 Task: Create New Customer with Customer Name: Secret Storage, Billing Address Line1: 3633 Walton Street, Billing Address Line2:  Salt Lake City, Billing Address Line3:  Utah 84104, Cell Number: 928-504-2164
Action: Mouse pressed left at (201, 40)
Screenshot: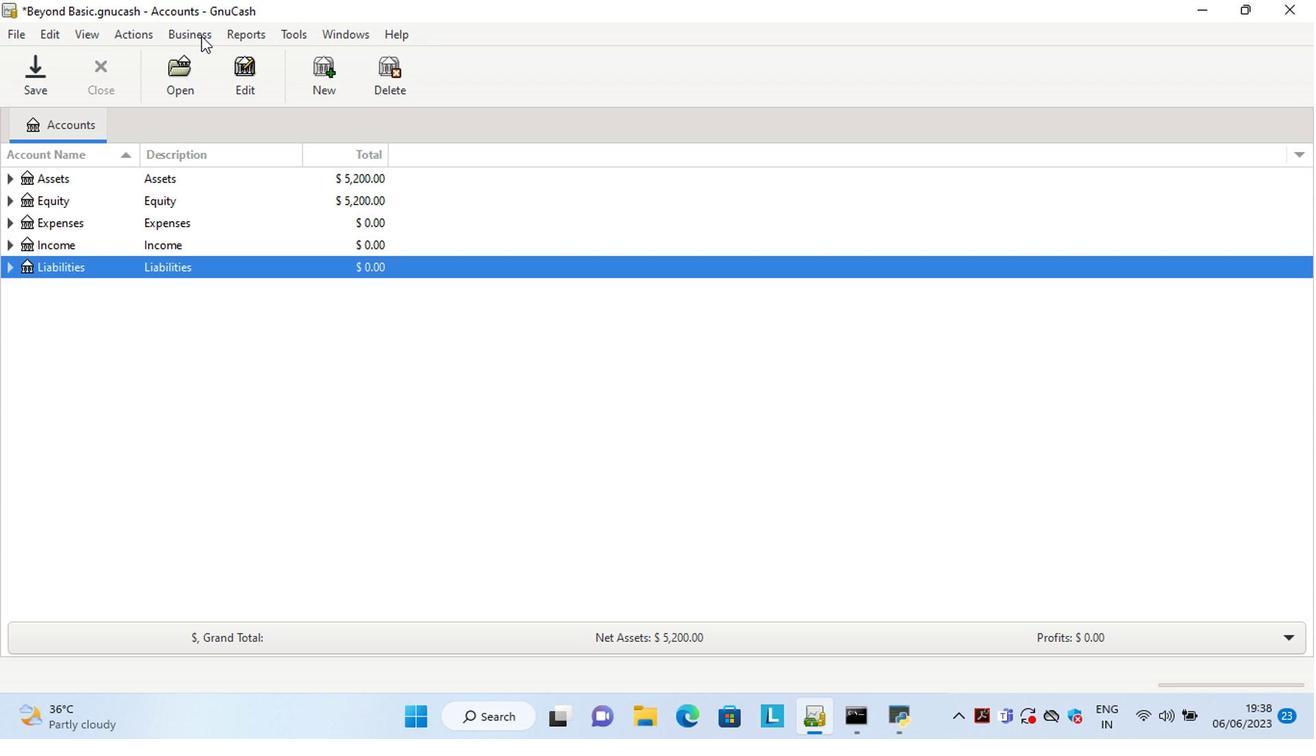 
Action: Mouse moved to (417, 88)
Screenshot: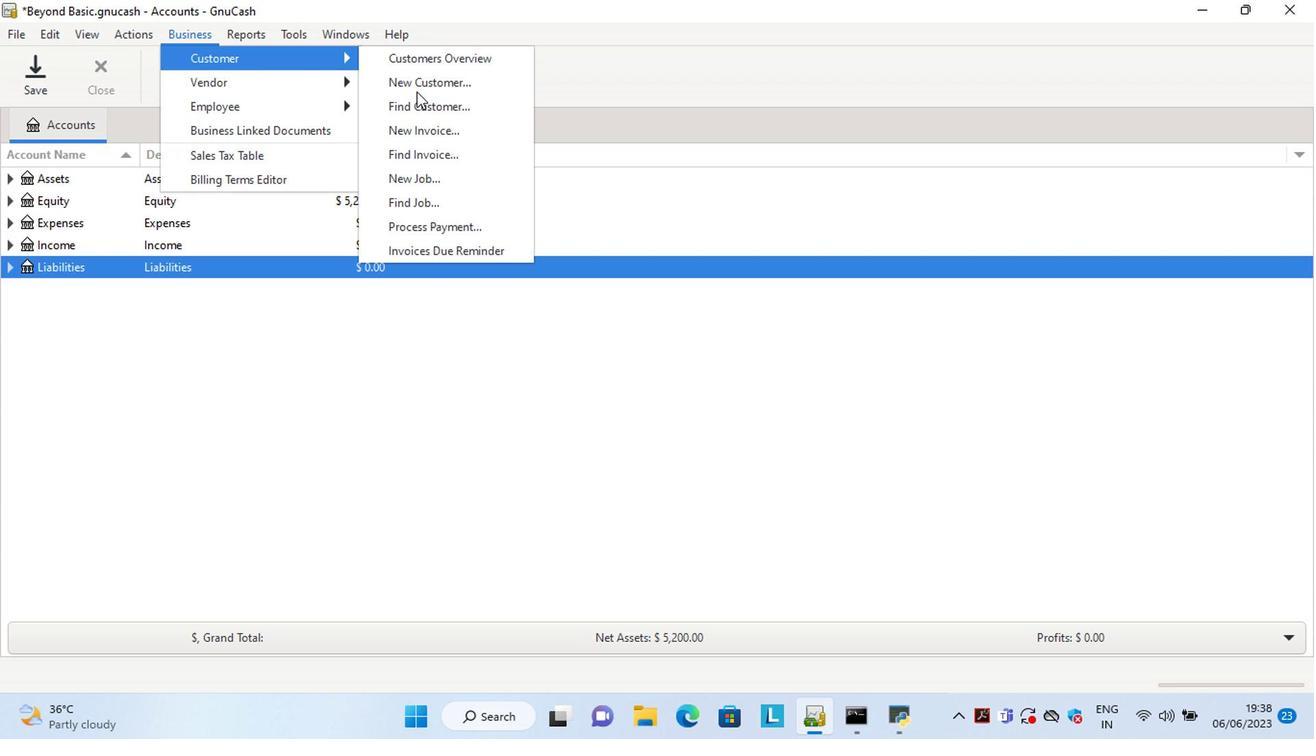 
Action: Mouse pressed left at (417, 88)
Screenshot: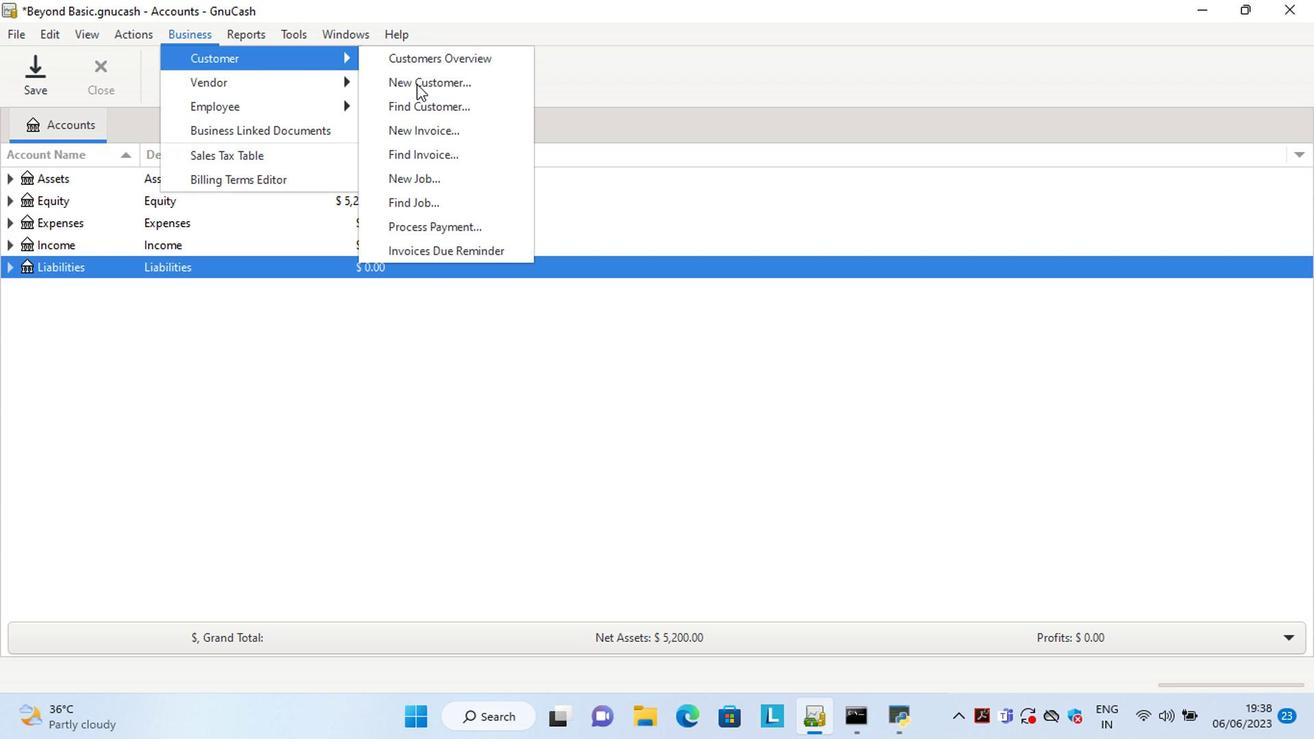 
Action: Mouse moved to (982, 408)
Screenshot: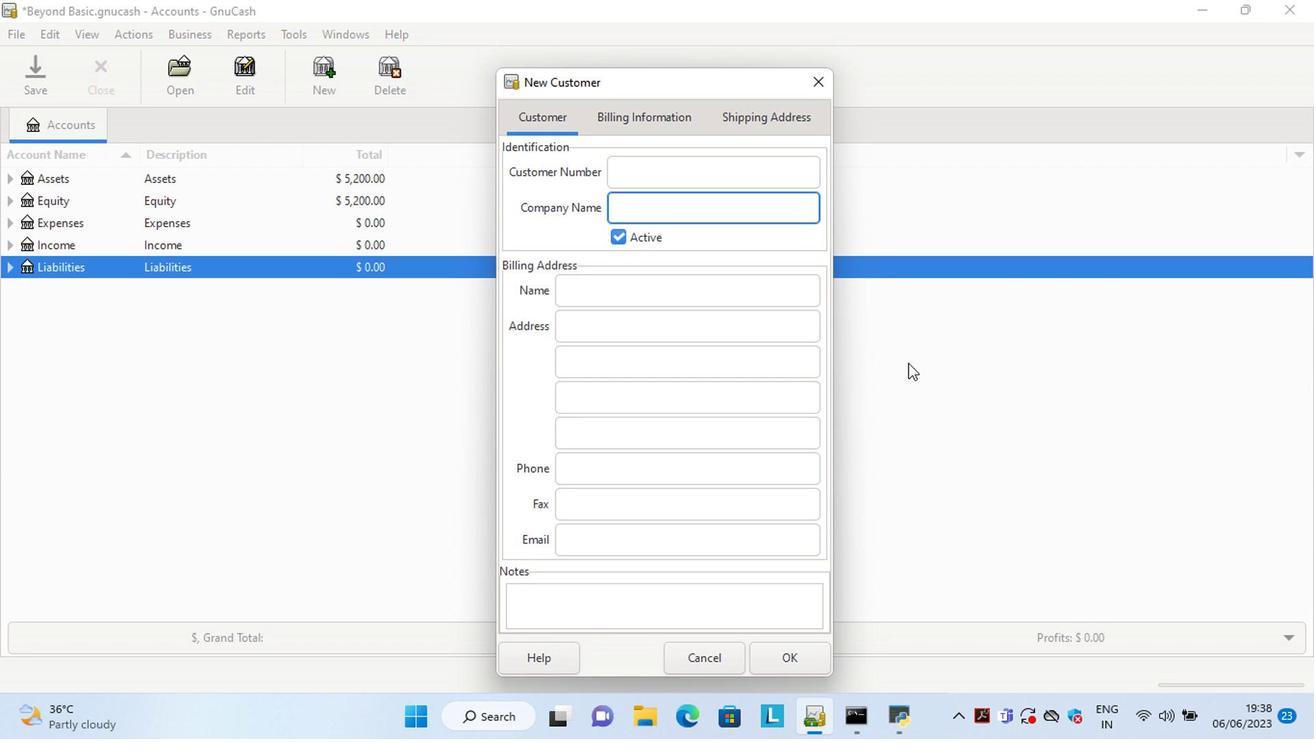 
Action: Key pressed <Key.shift>Secret<Key.space><Key.shift>Storage<Key.tab><Key.tab><Key.tab>3633<Key.space><Key.shift>Walton<Key.space><Key.shift>Stret<Key.tab><Key.shift>Salt<Key.space><Key.tab>u<Key.tab><Key.tab>928-504-2164
Screenshot: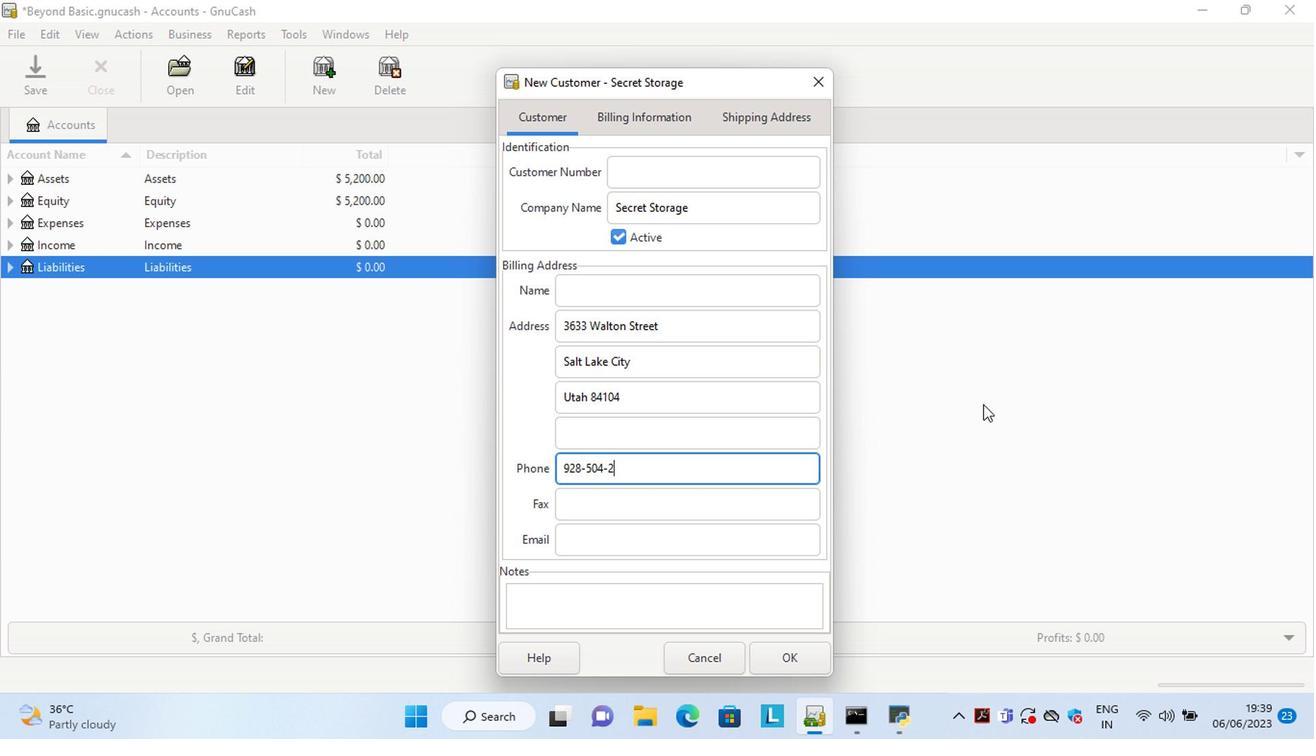 
Action: Mouse moved to (793, 652)
Screenshot: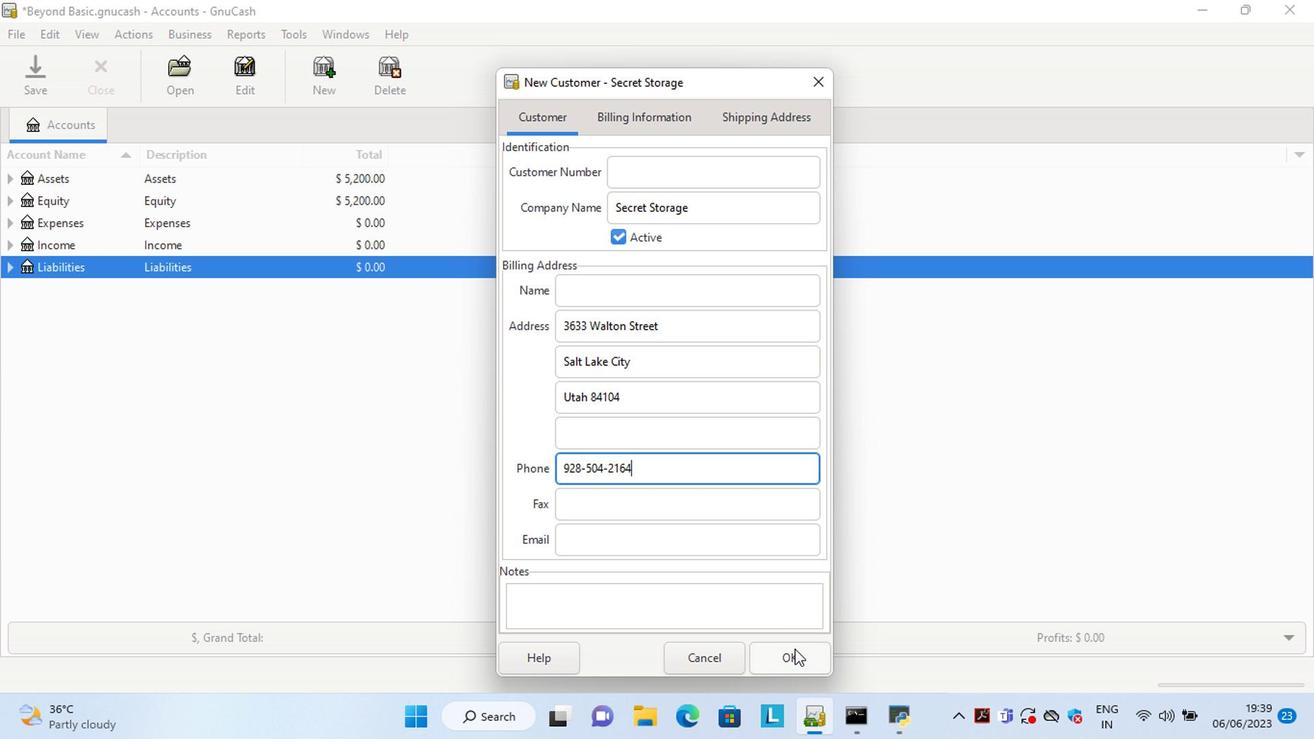 
Action: Mouse pressed left at (793, 652)
Screenshot: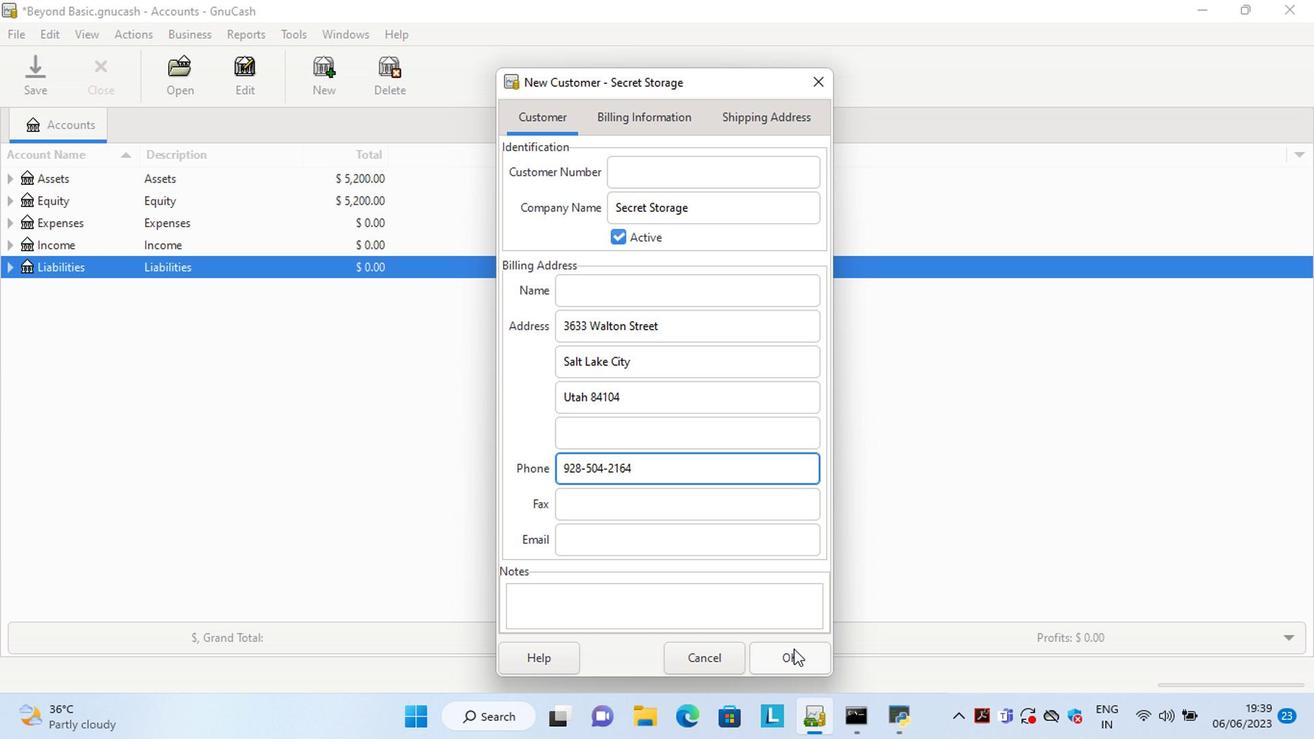 
